 Task: Add Natracare Safe to Flush Moist Tissues to the cart.
Action: Mouse moved to (914, 336)
Screenshot: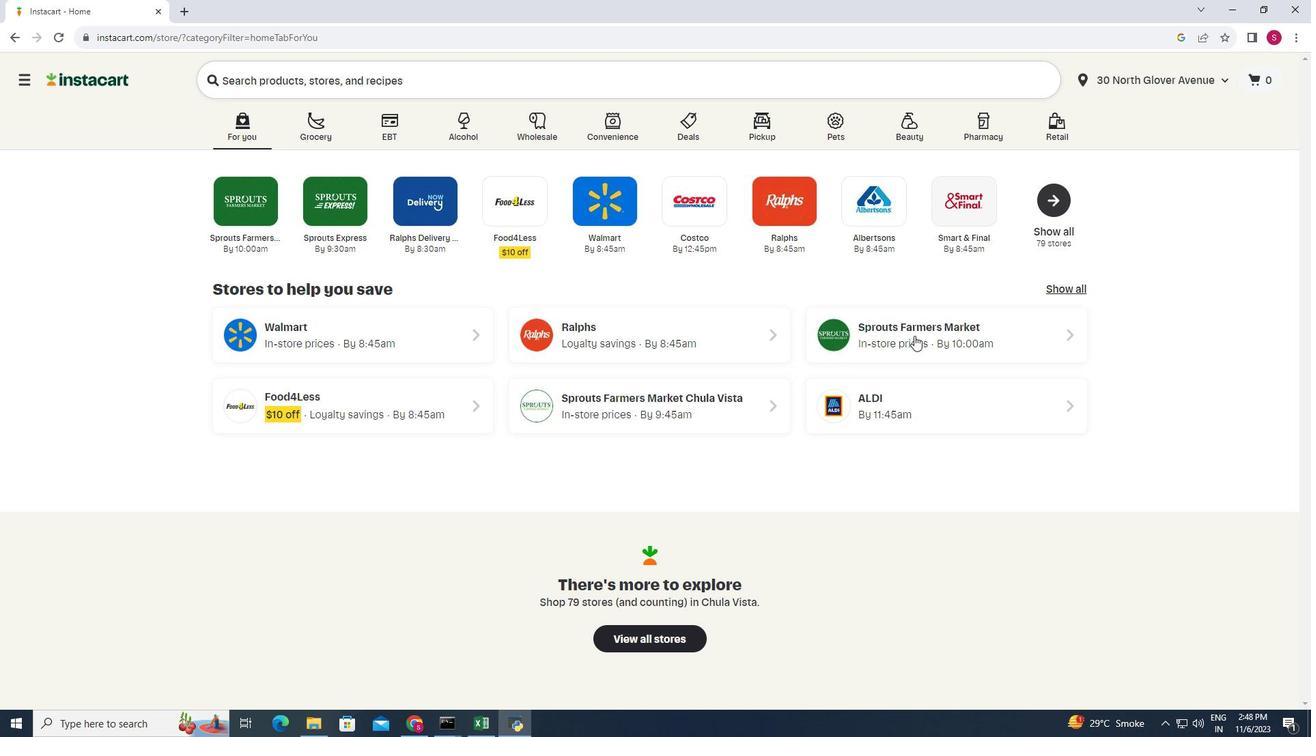 
Action: Mouse pressed left at (914, 336)
Screenshot: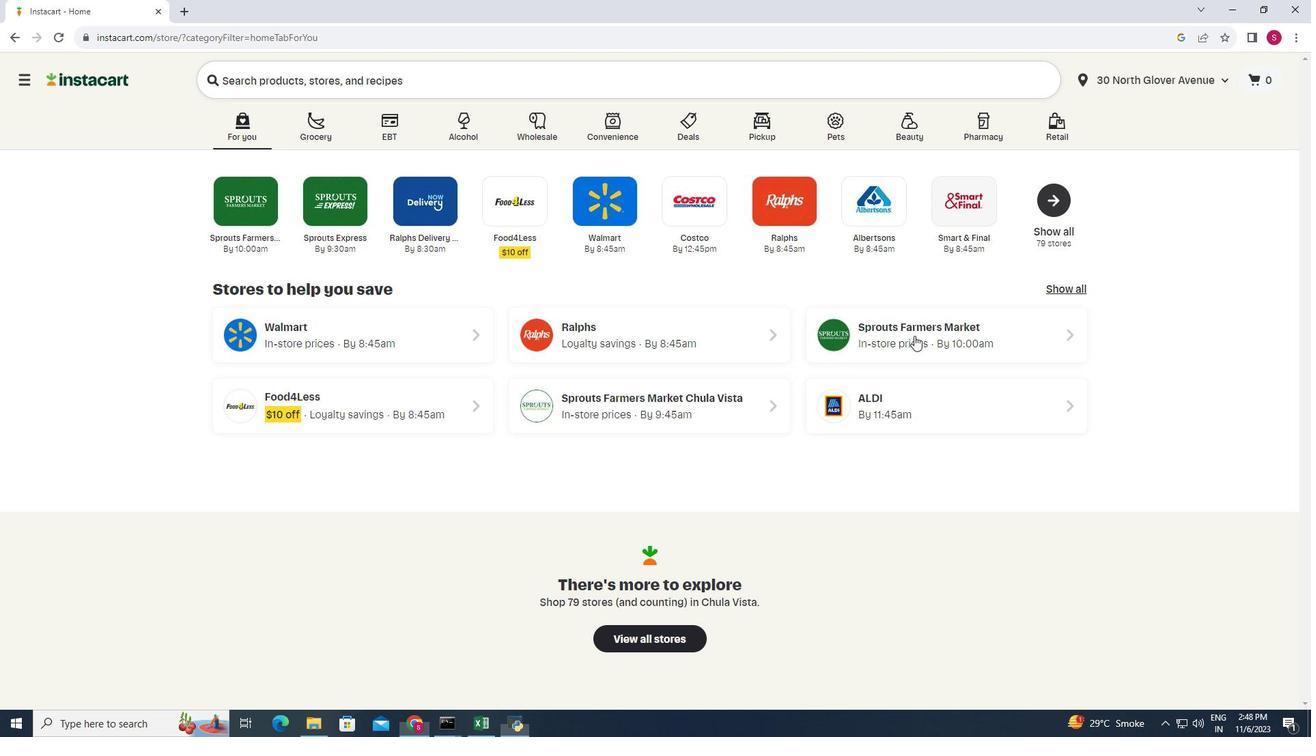 
Action: Mouse moved to (91, 486)
Screenshot: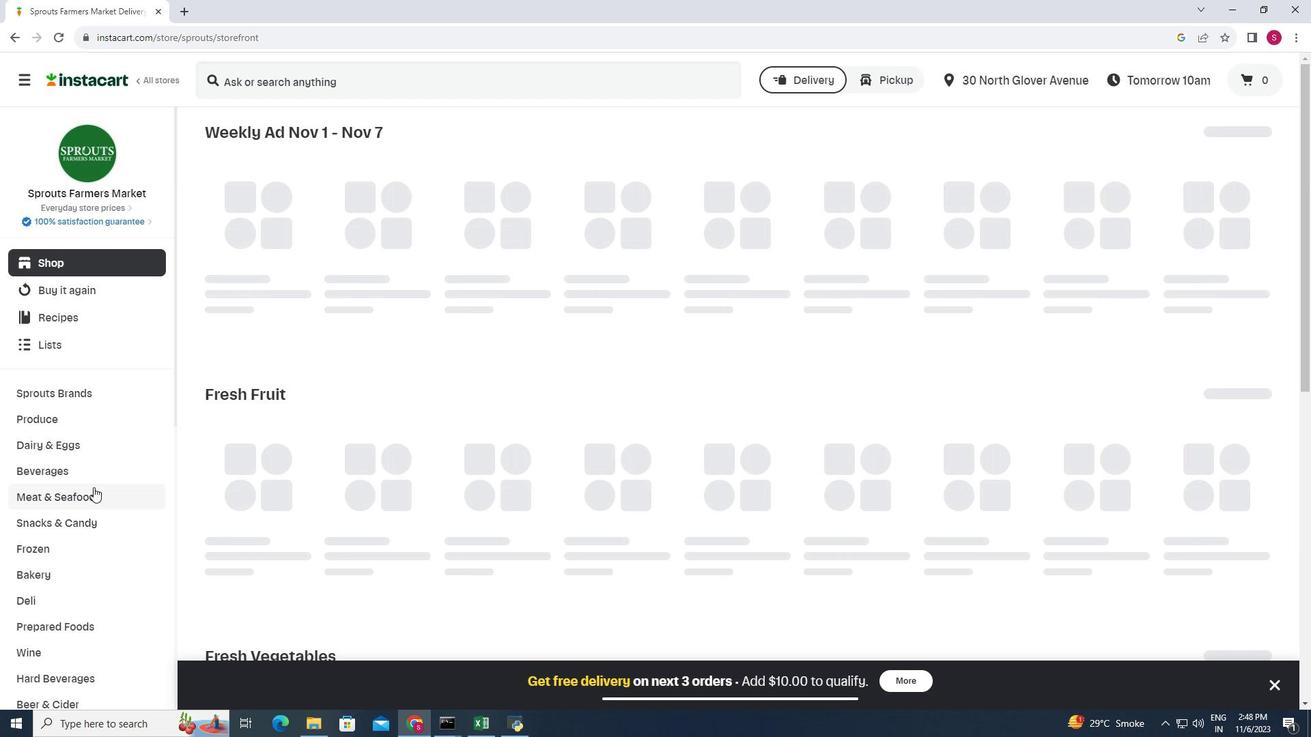 
Action: Mouse scrolled (91, 486) with delta (0, 0)
Screenshot: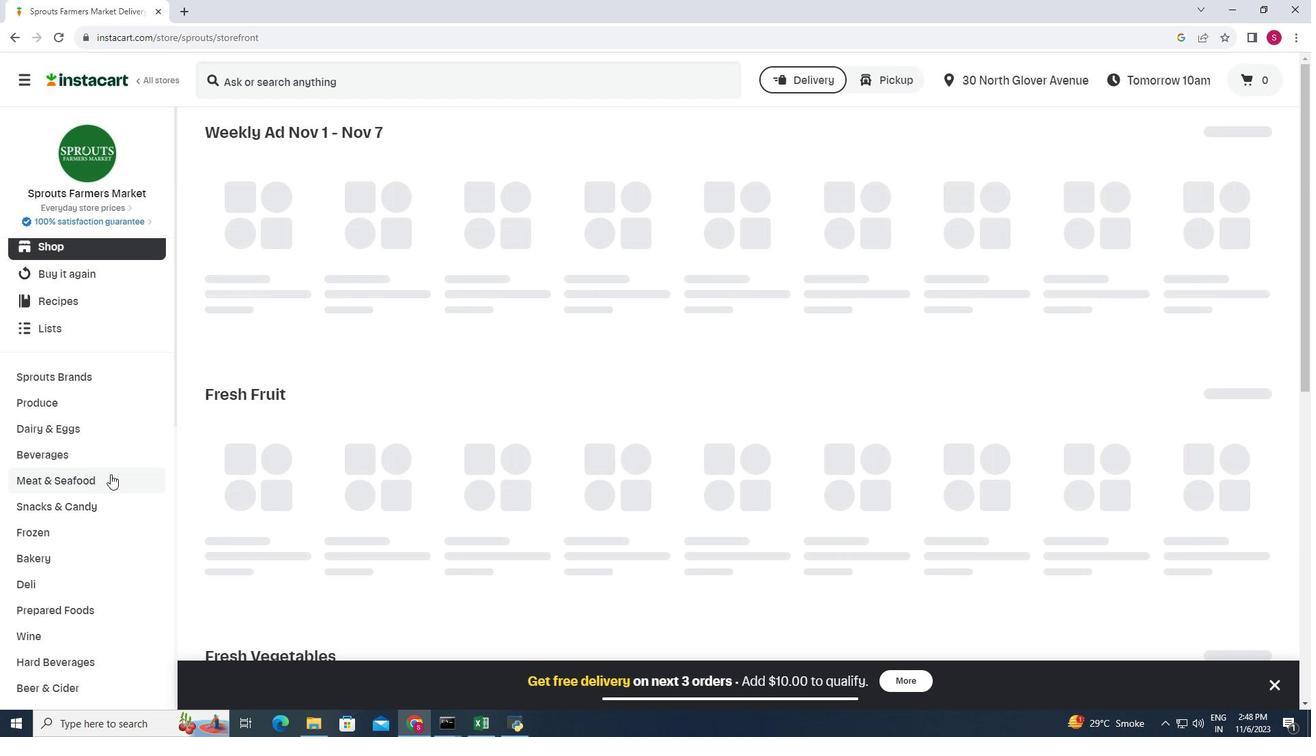 
Action: Mouse moved to (110, 474)
Screenshot: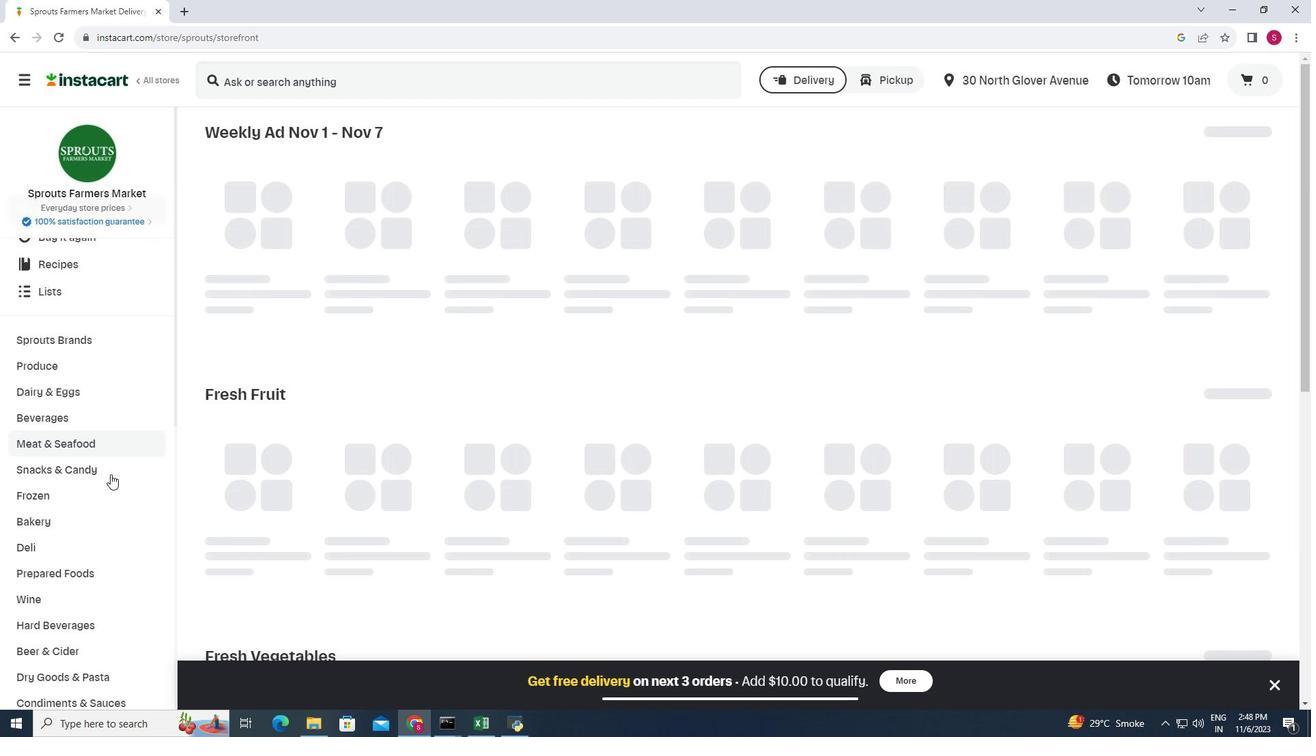 
Action: Mouse scrolled (110, 473) with delta (0, 0)
Screenshot: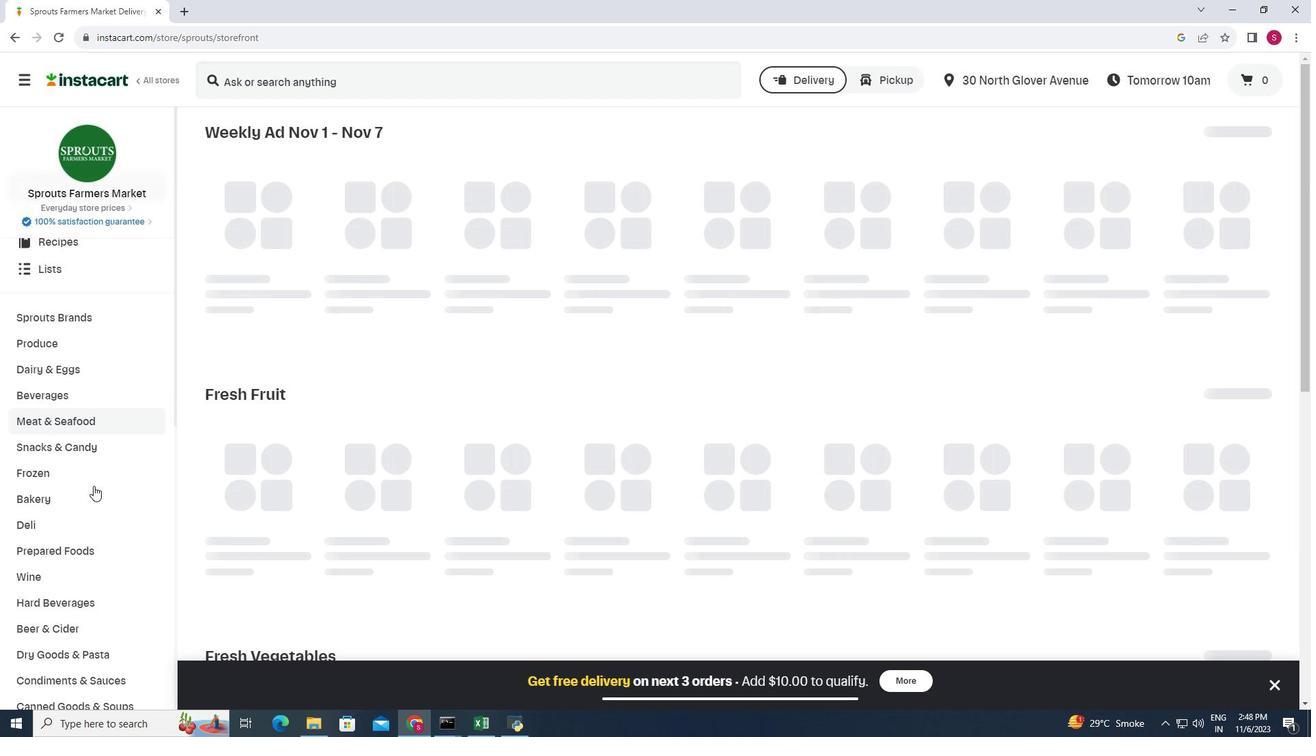 
Action: Mouse moved to (94, 484)
Screenshot: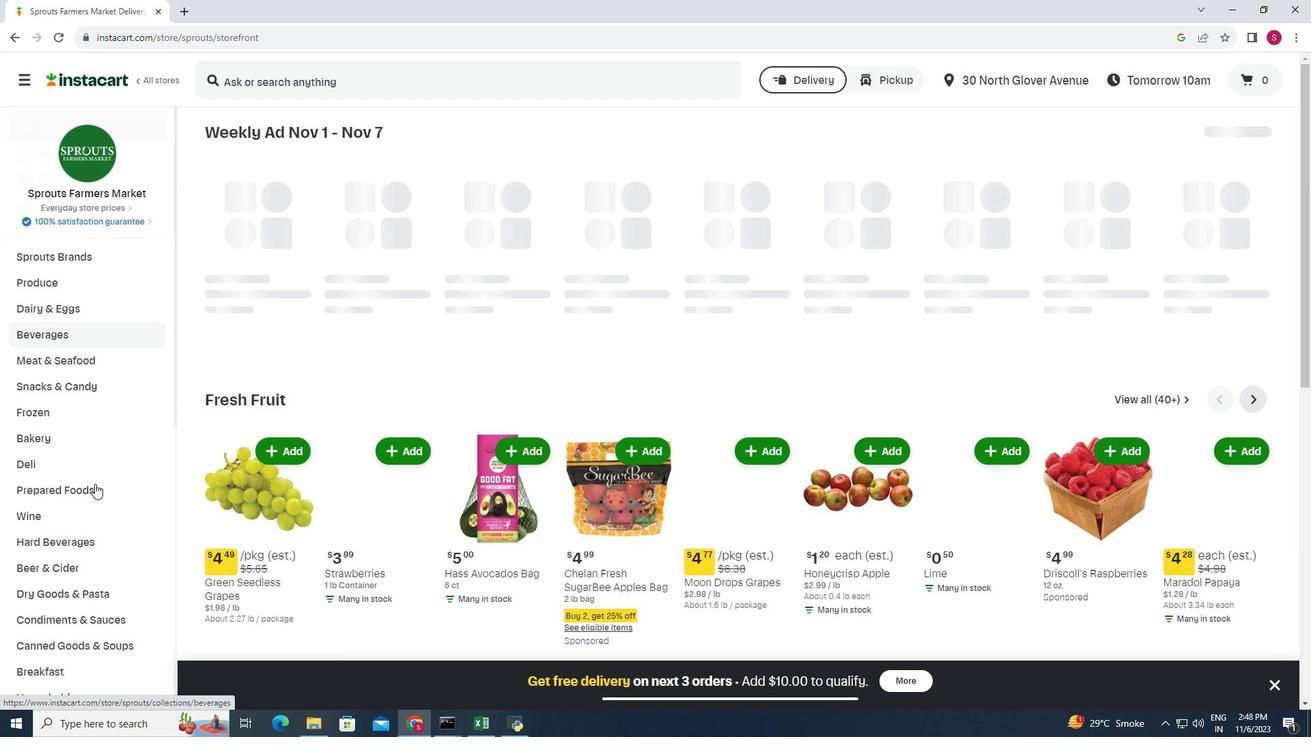 
Action: Mouse scrolled (94, 483) with delta (0, 0)
Screenshot: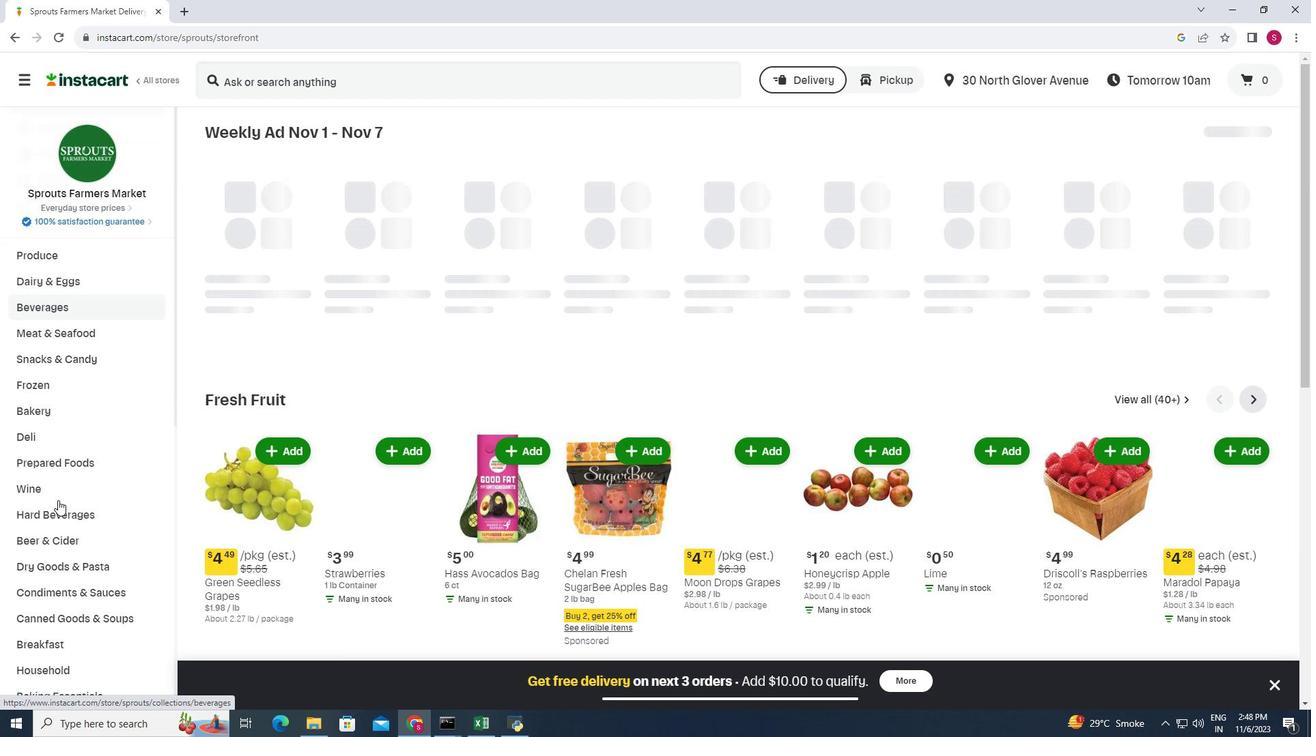 
Action: Mouse moved to (74, 493)
Screenshot: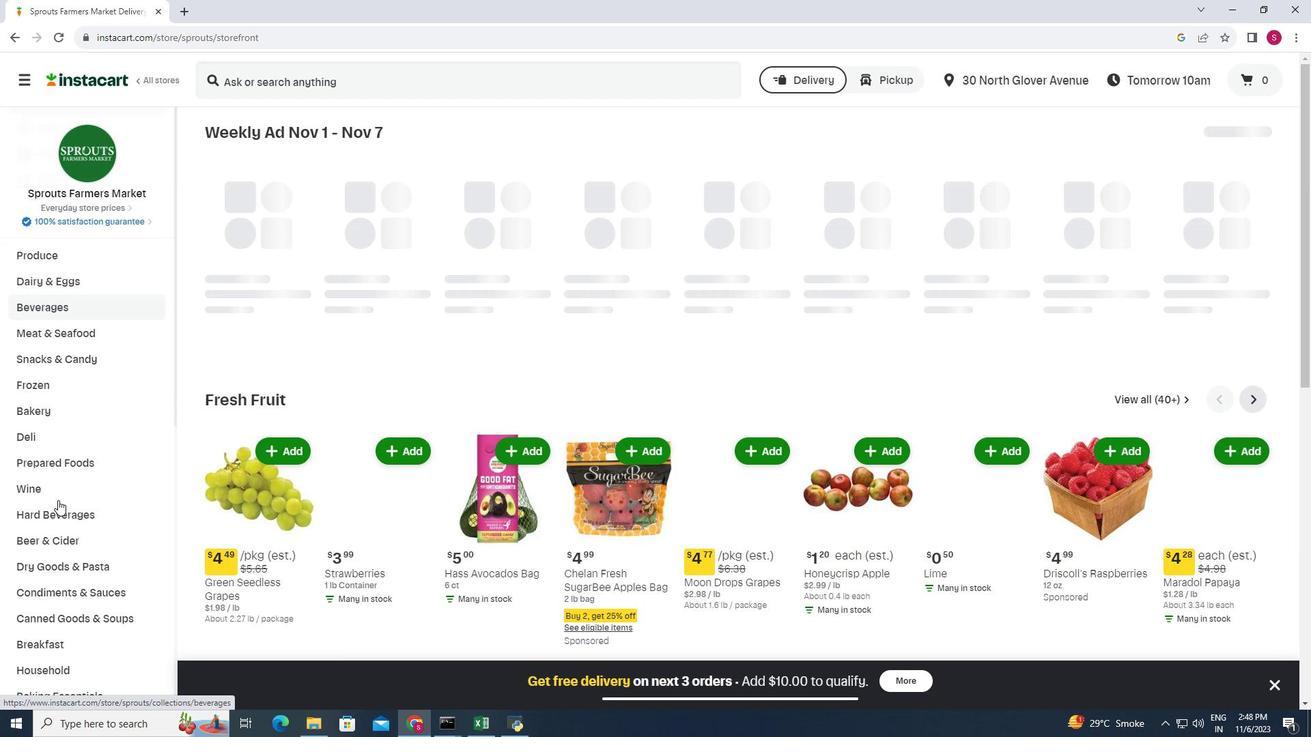 
Action: Mouse scrolled (74, 493) with delta (0, 0)
Screenshot: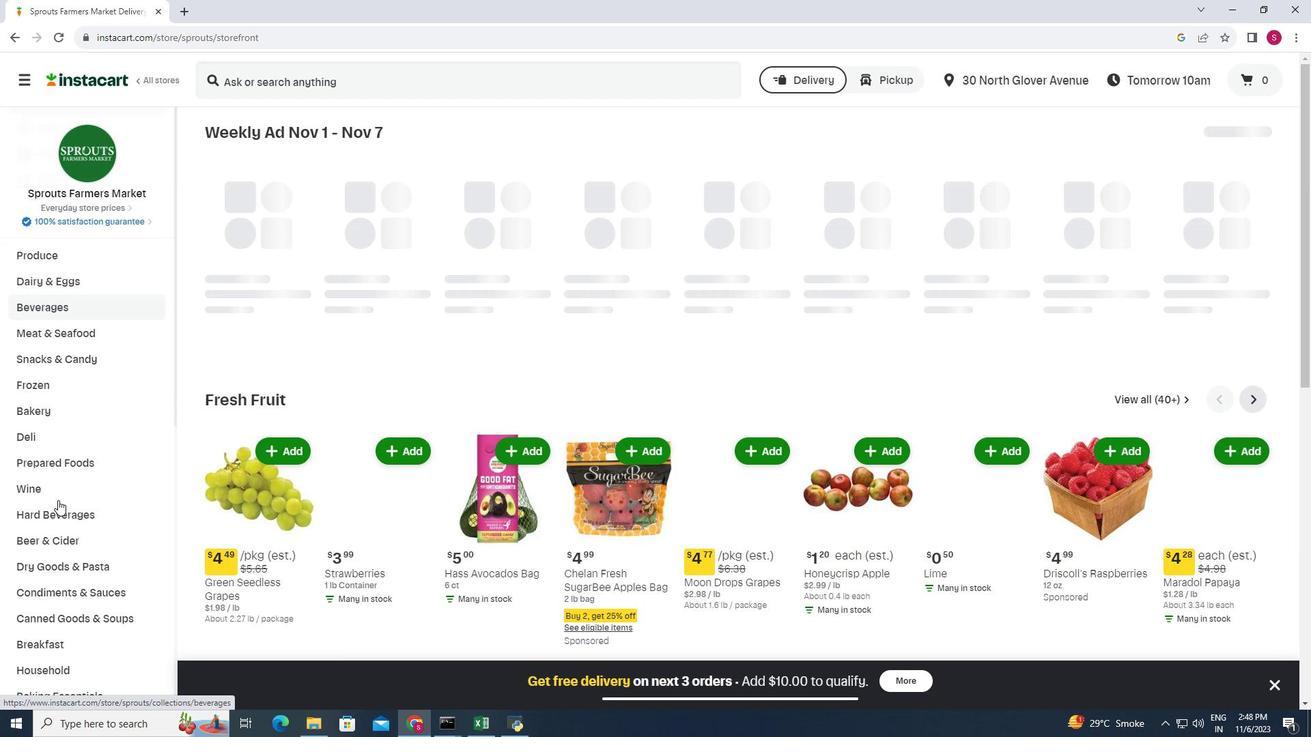 
Action: Mouse moved to (60, 558)
Screenshot: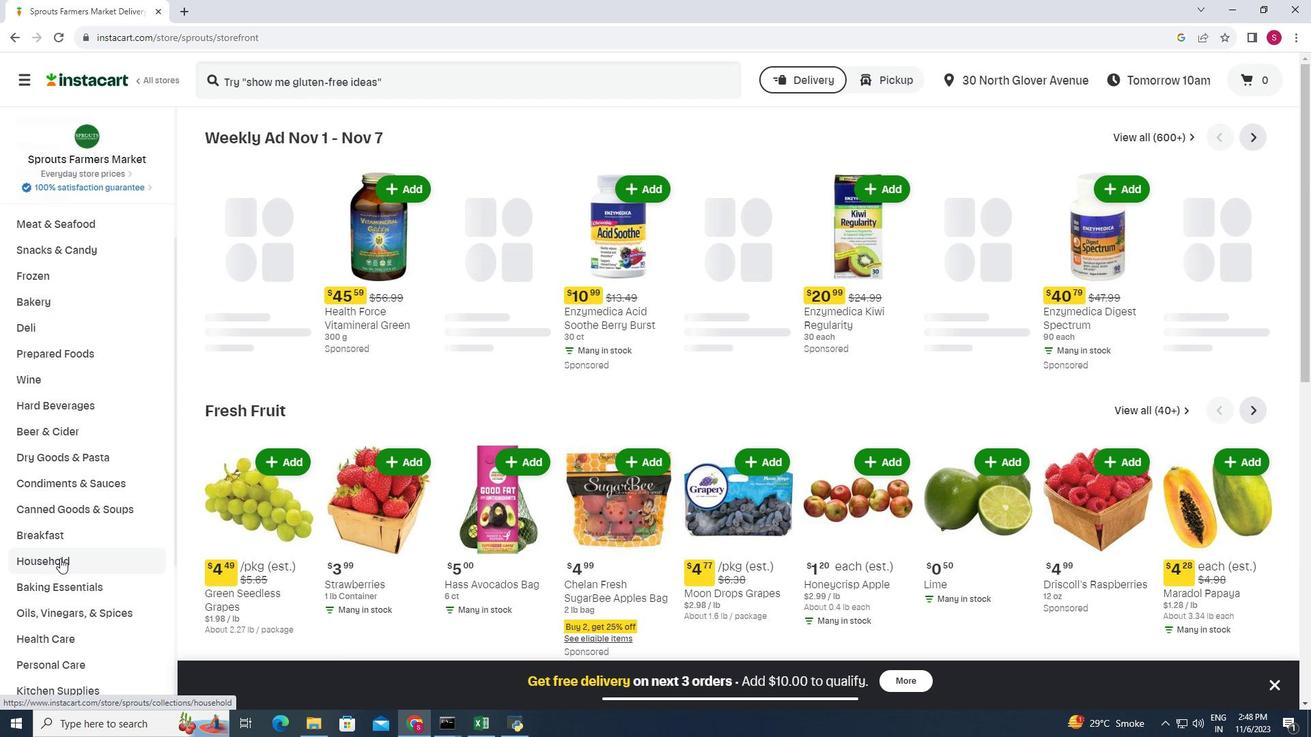 
Action: Mouse pressed left at (60, 558)
Screenshot: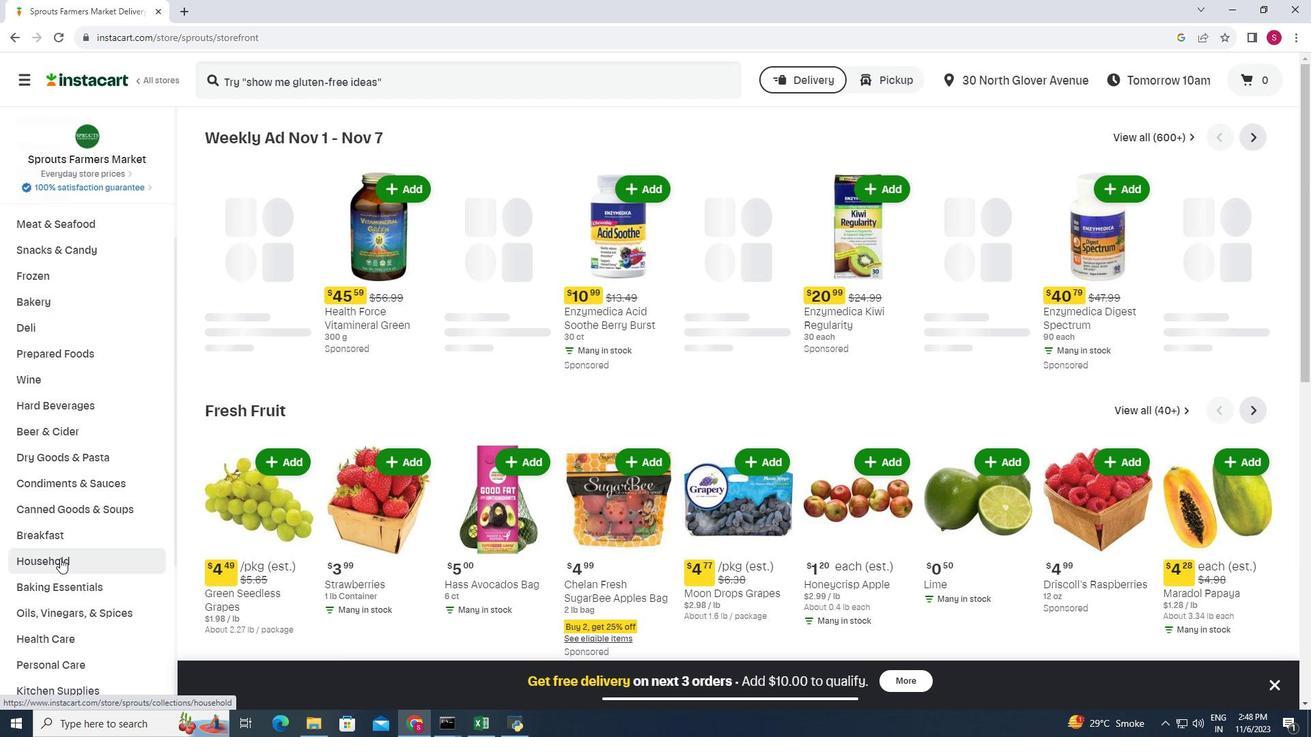 
Action: Mouse moved to (331, 176)
Screenshot: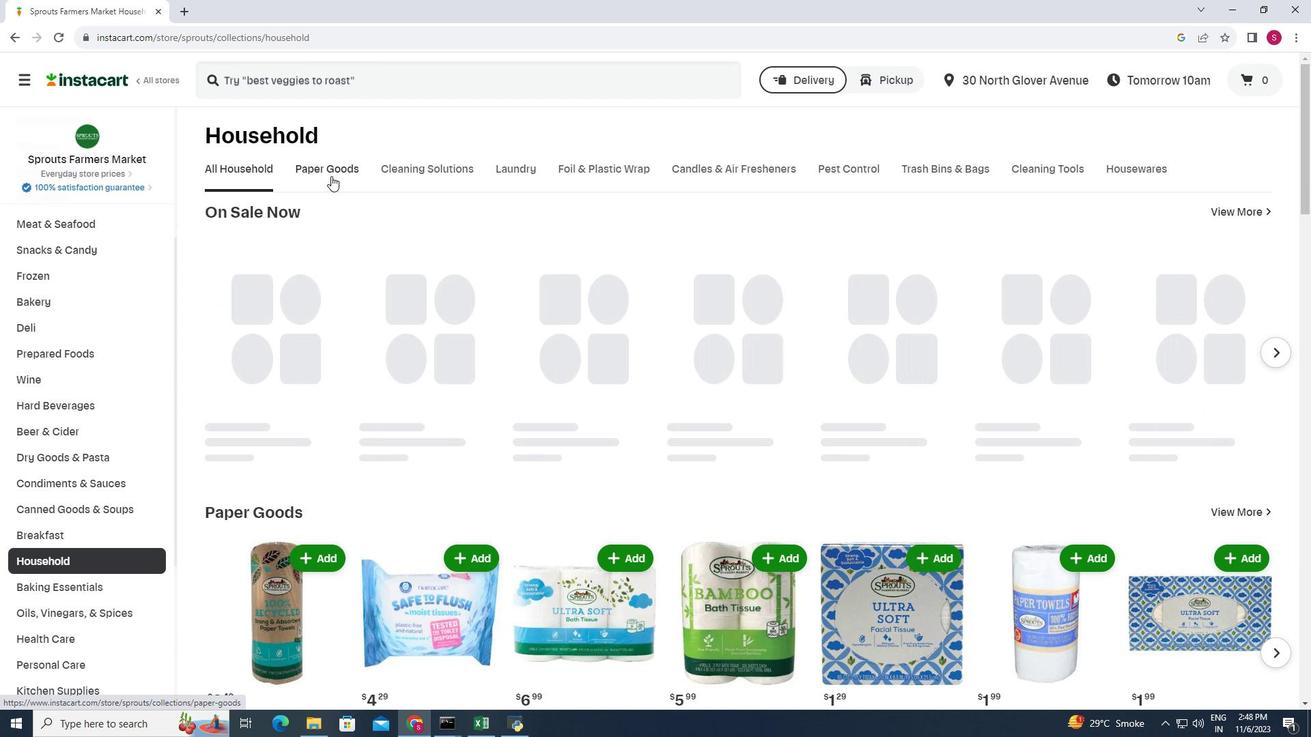 
Action: Mouse pressed left at (331, 176)
Screenshot: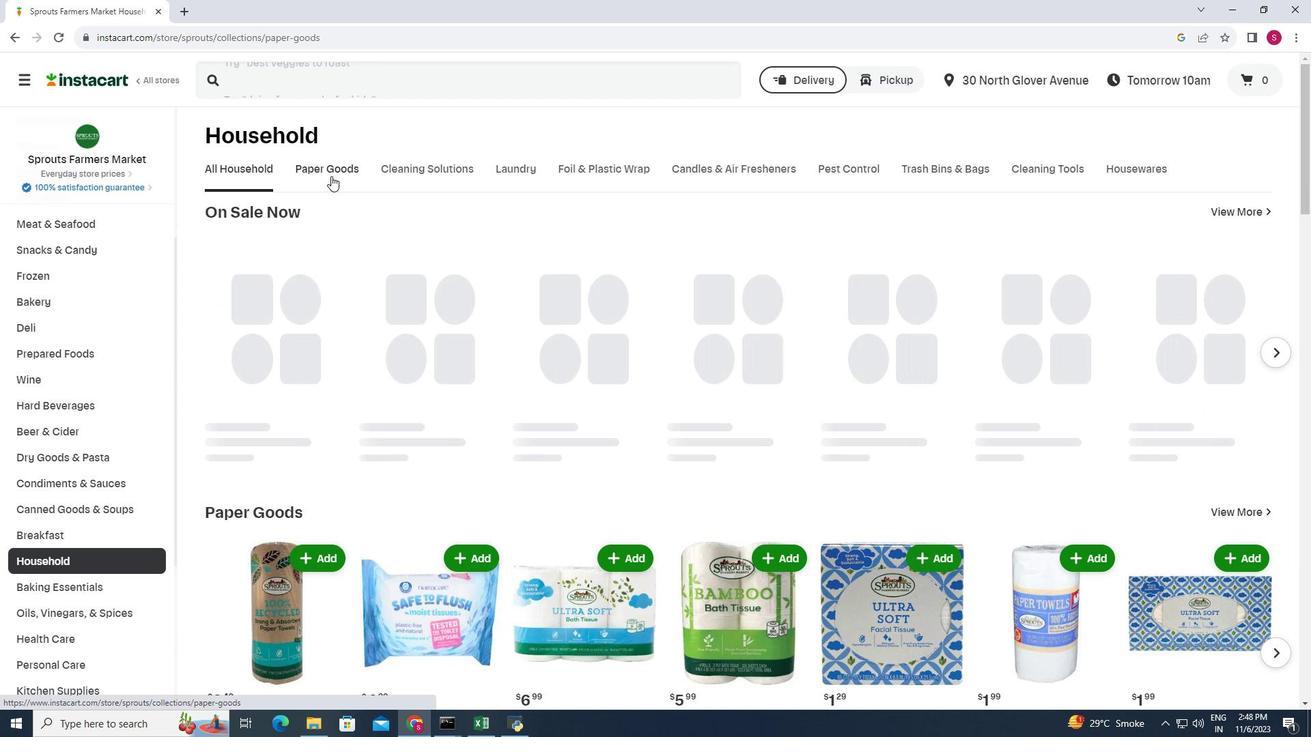 
Action: Mouse moved to (667, 301)
Screenshot: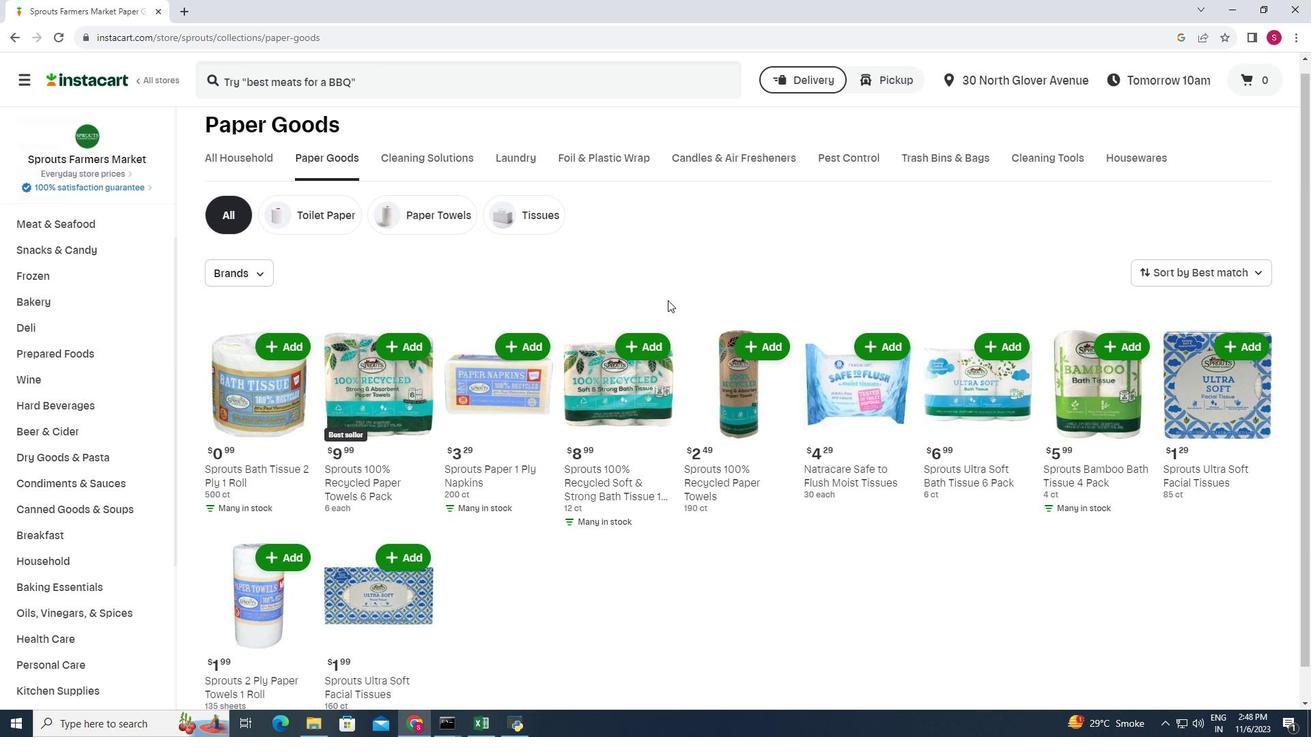 
Action: Mouse scrolled (667, 300) with delta (0, 0)
Screenshot: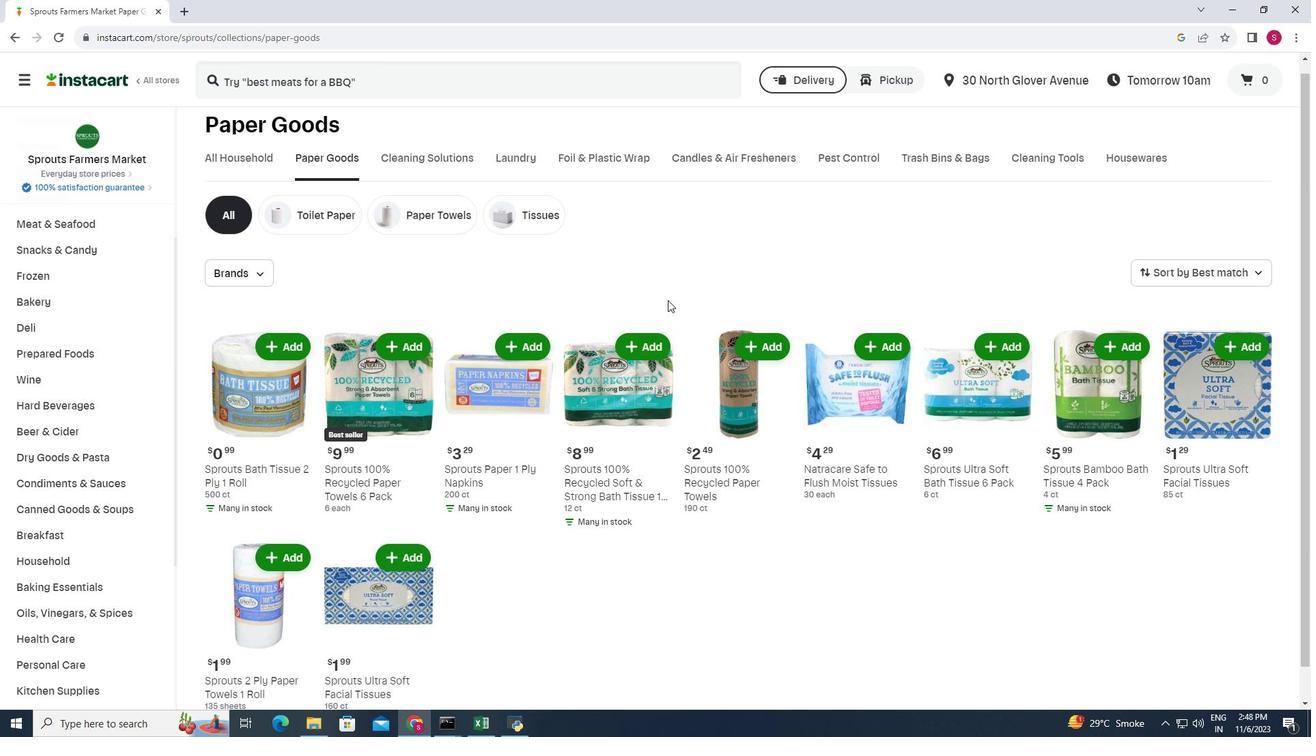 
Action: Mouse moved to (871, 303)
Screenshot: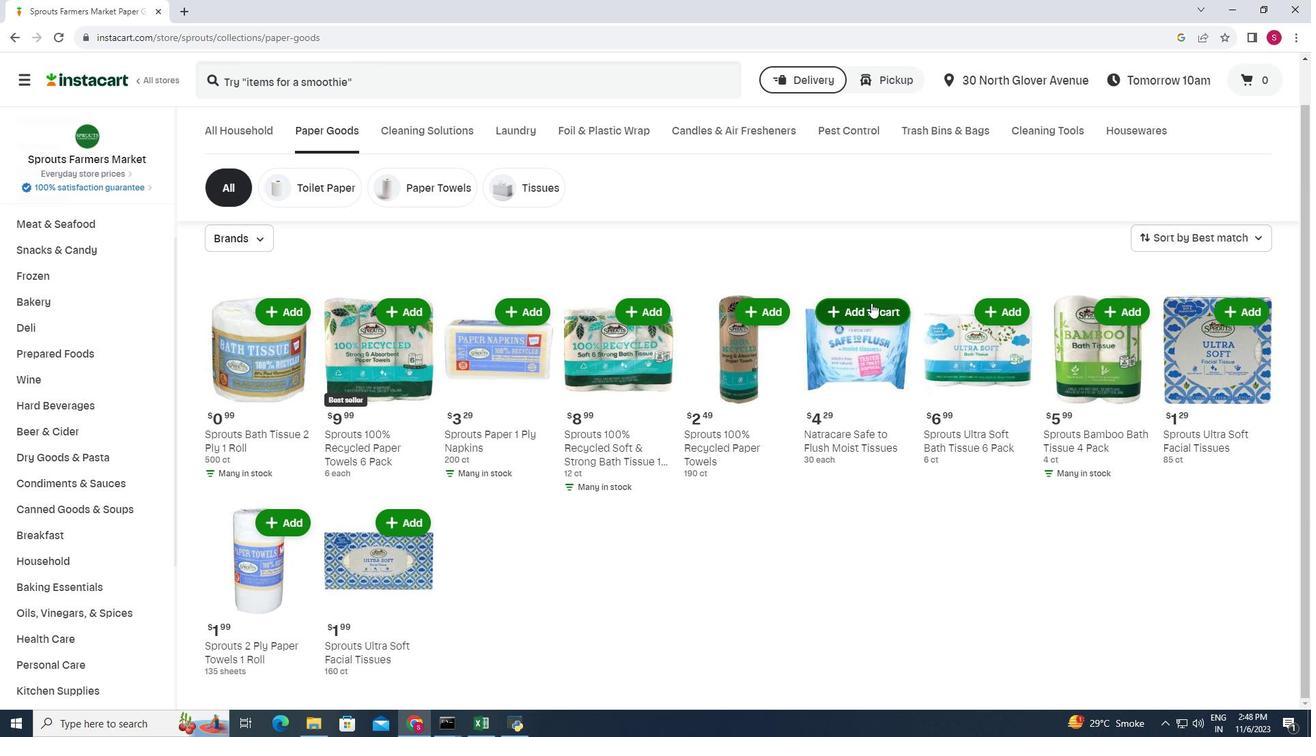 
Action: Mouse pressed left at (871, 303)
Screenshot: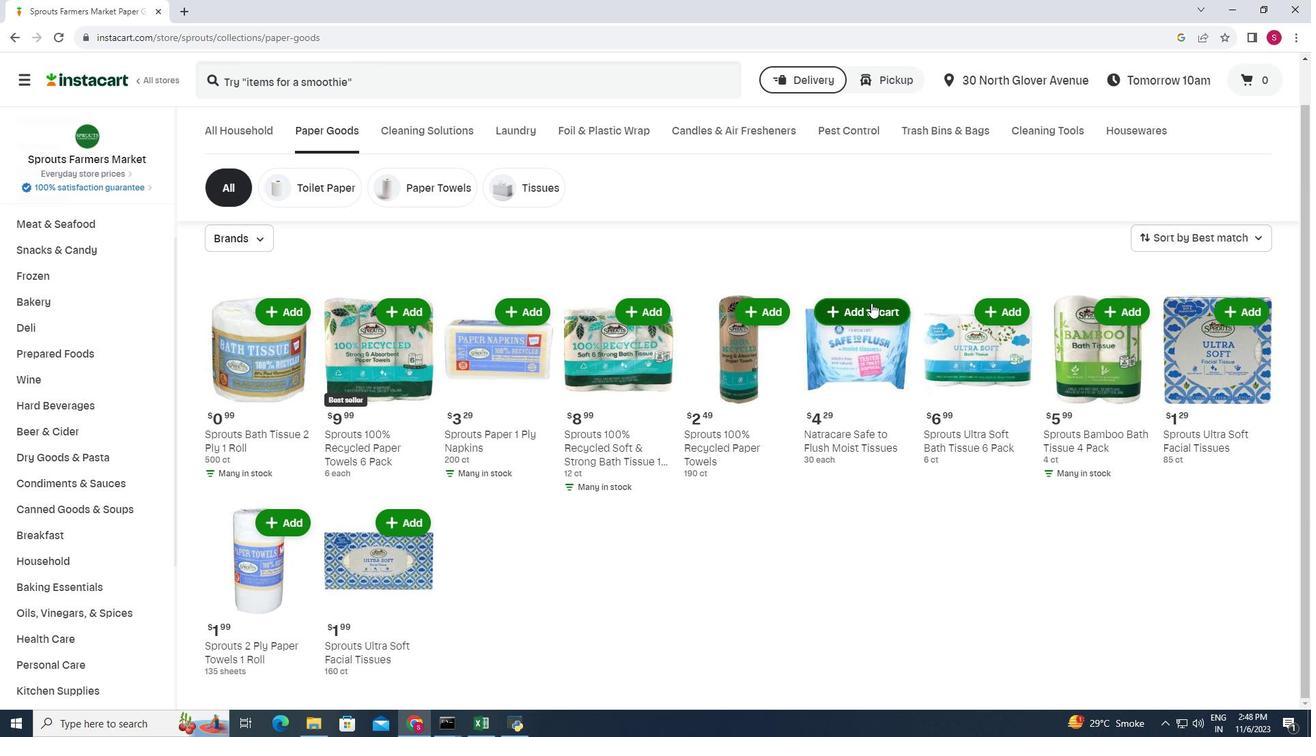 
Action: Mouse moved to (798, 316)
Screenshot: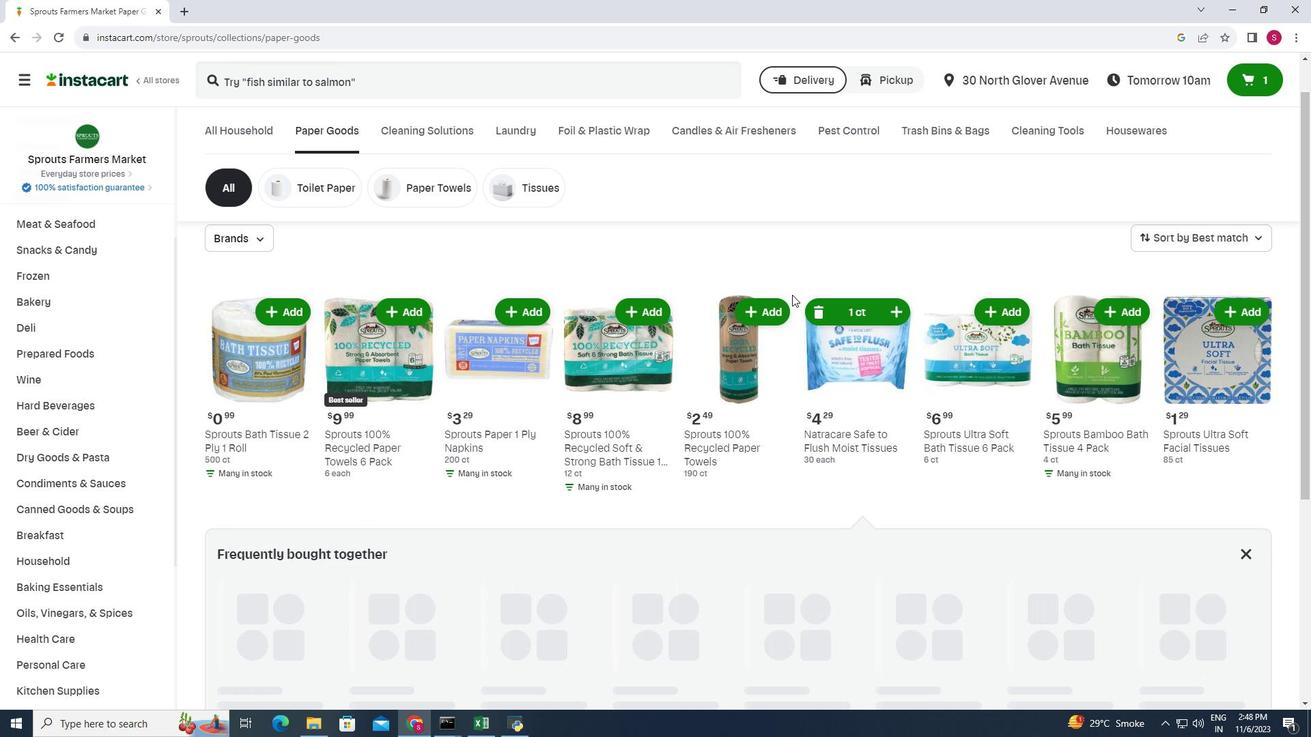 
